 Task: Add an event with the title Third Training Session: Effective Conflict Resolution and Mediation Skills, date '2023/12/11', time 9:40 AM to 11:40 AMand add a description: The Marketing Campaign Launch is an exciting and highly anticipated event that marks the official introduction of a new marketing campaign to the target audience. It is a carefully planned and executed event designed to create buzz, generate interest, and maximize the impact of the campaign's messaging and objectives._x000D_
_x000D_
, put the event into Yellow category, logged in from the account softage.7@softage.netand send the event invitation to softage.6@softage.net and softage.8@softage.net. Set a reminder for the event 1 hour before
Action: Mouse moved to (87, 109)
Screenshot: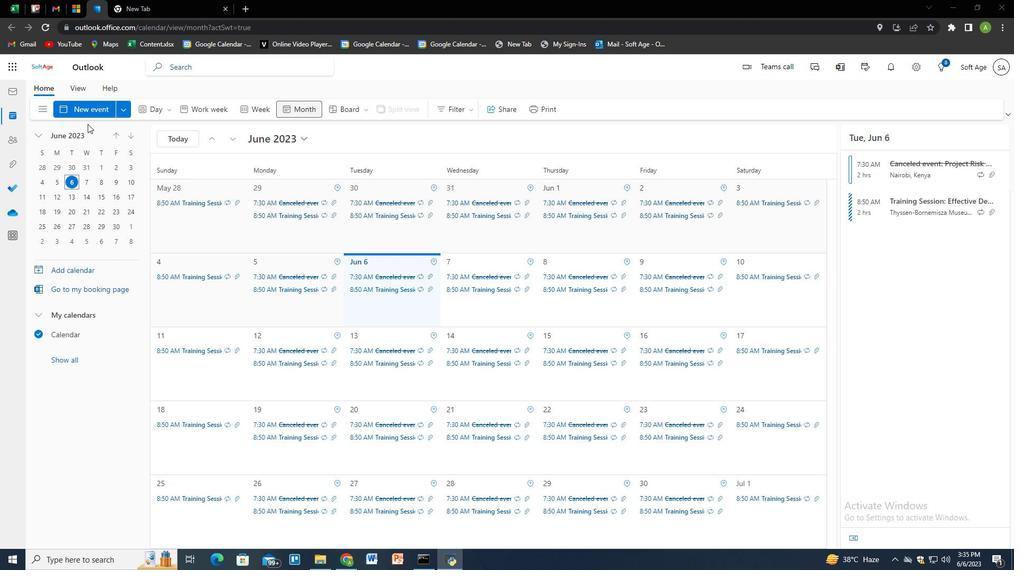 
Action: Mouse pressed left at (87, 109)
Screenshot: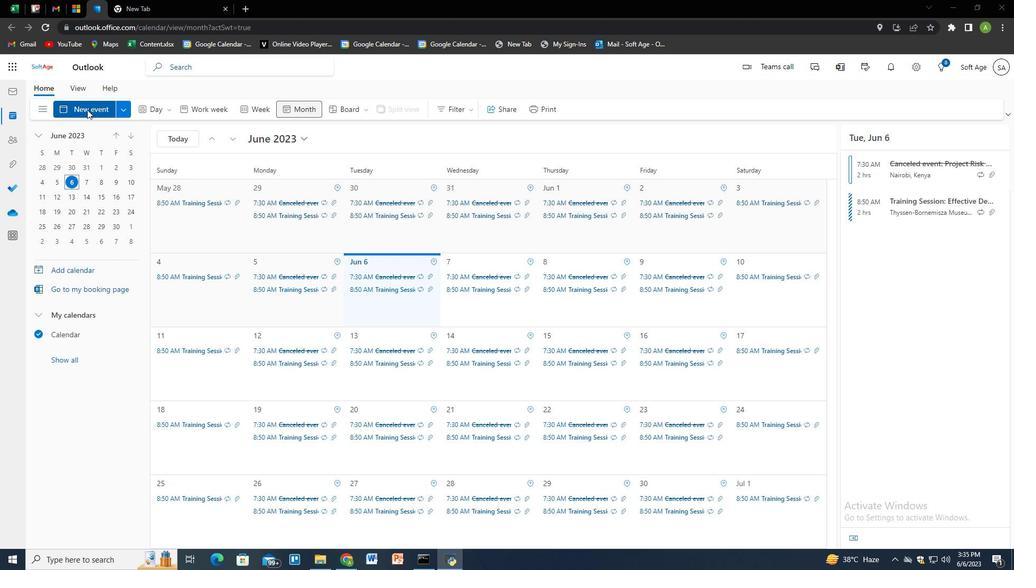 
Action: Mouse moved to (342, 177)
Screenshot: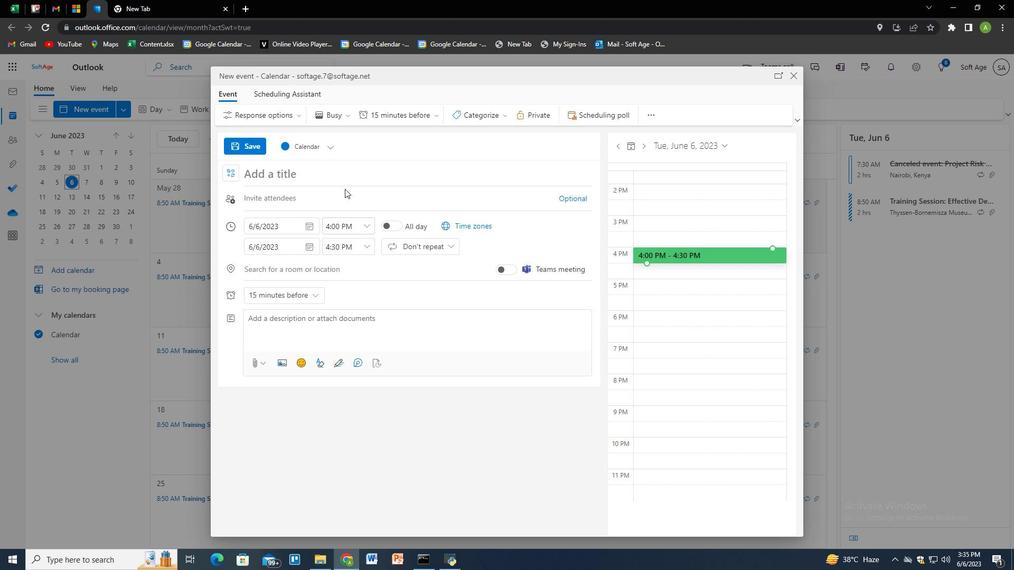 
Action: Mouse pressed left at (342, 177)
Screenshot: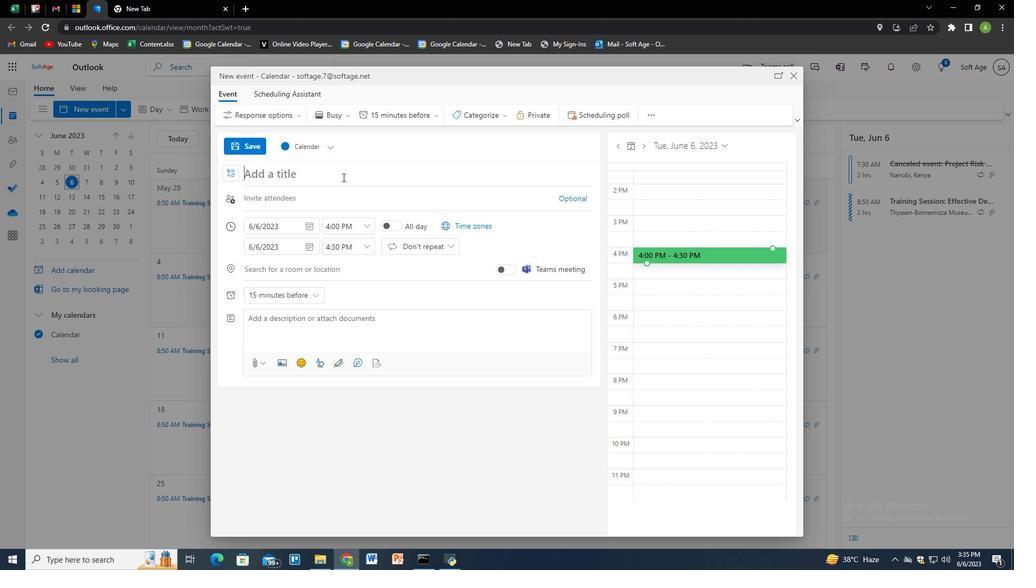 
Action: Key pressed <Key.shift>Third<Key.space><Key.shift>Traininf<Key.backspace>g<Key.space><Key.shift>Session<Key.shift>:<Key.space><Key.shift>Effective<Key.space><Key.shift>Conflict<Key.space><Key.shift>Resolution<Key.space>and<Key.space><Key.shift>Mediation<Key.space><Key.shift>Skills
Screenshot: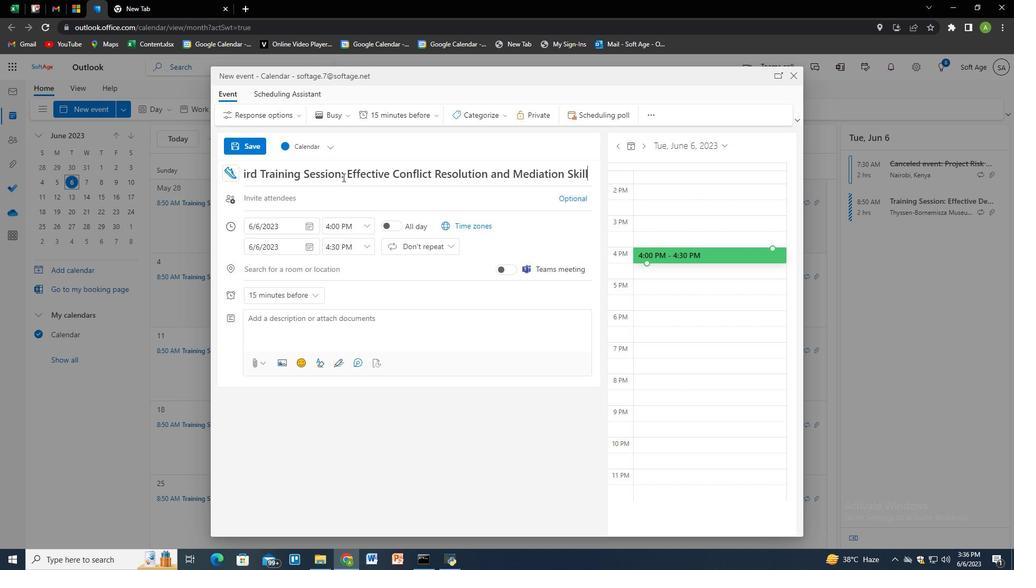 
Action: Mouse moved to (309, 229)
Screenshot: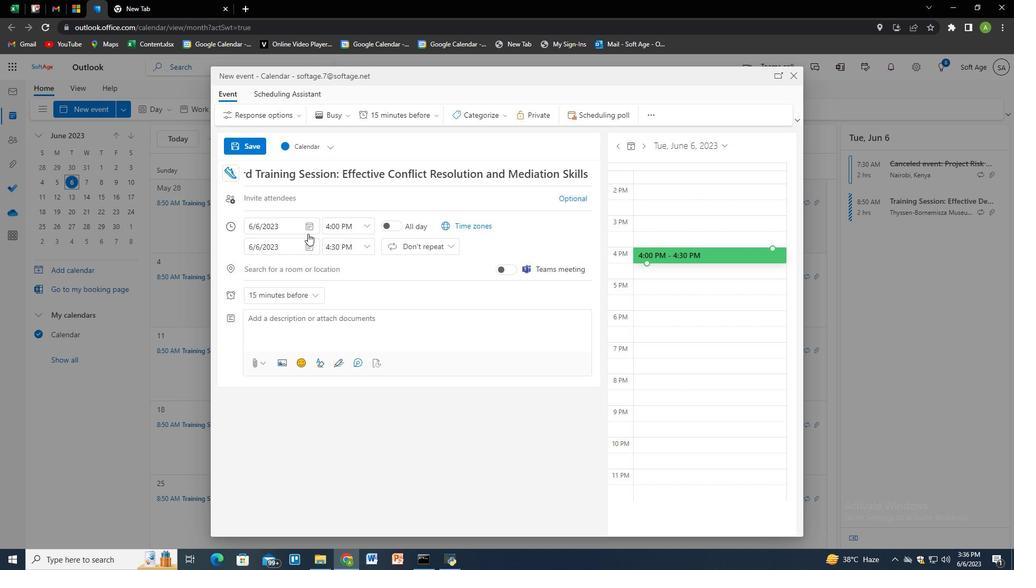 
Action: Mouse pressed left at (309, 229)
Screenshot: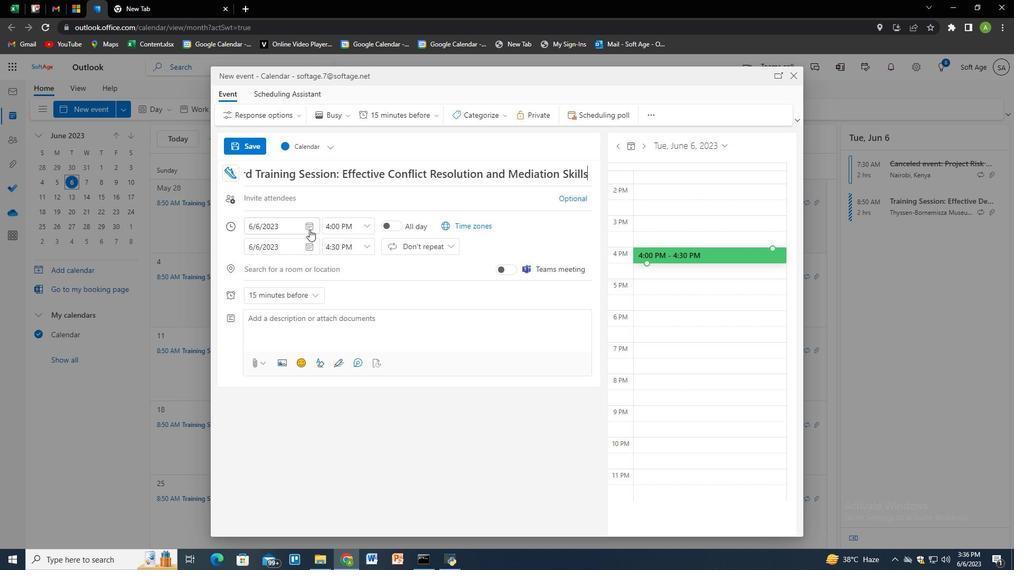 
Action: Mouse moved to (298, 244)
Screenshot: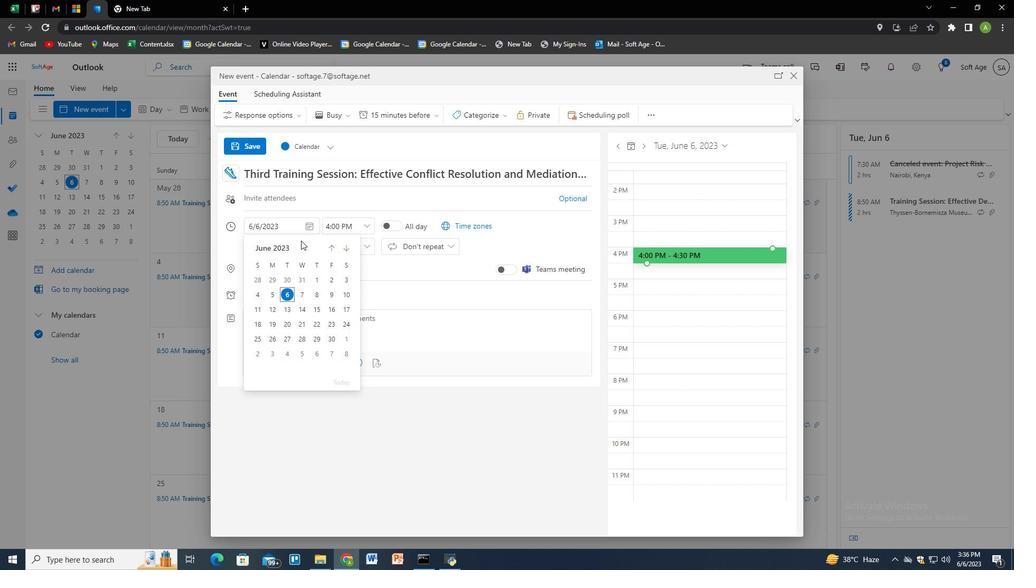 
Action: Mouse pressed left at (298, 244)
Screenshot: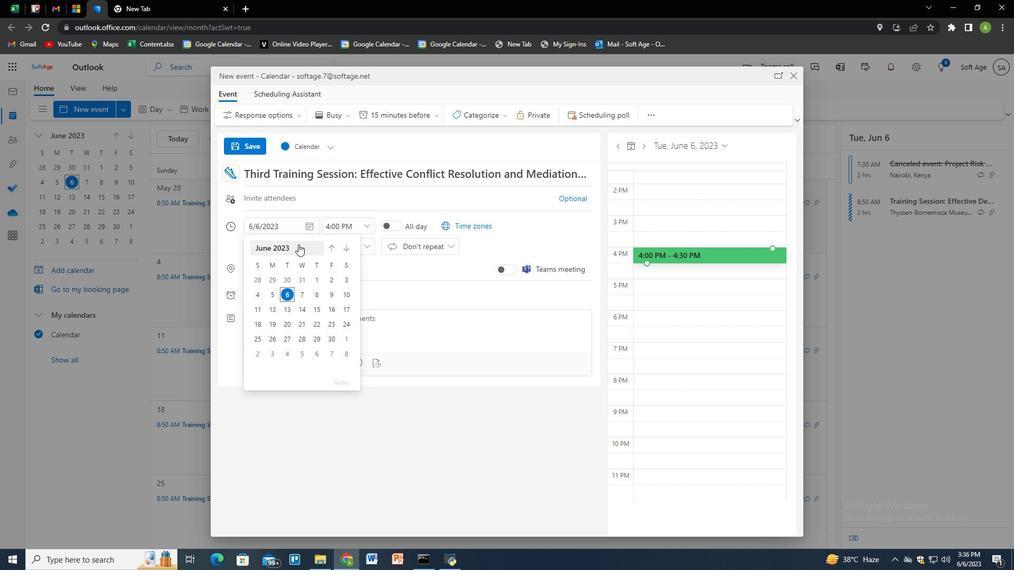 
Action: Mouse pressed left at (298, 244)
Screenshot: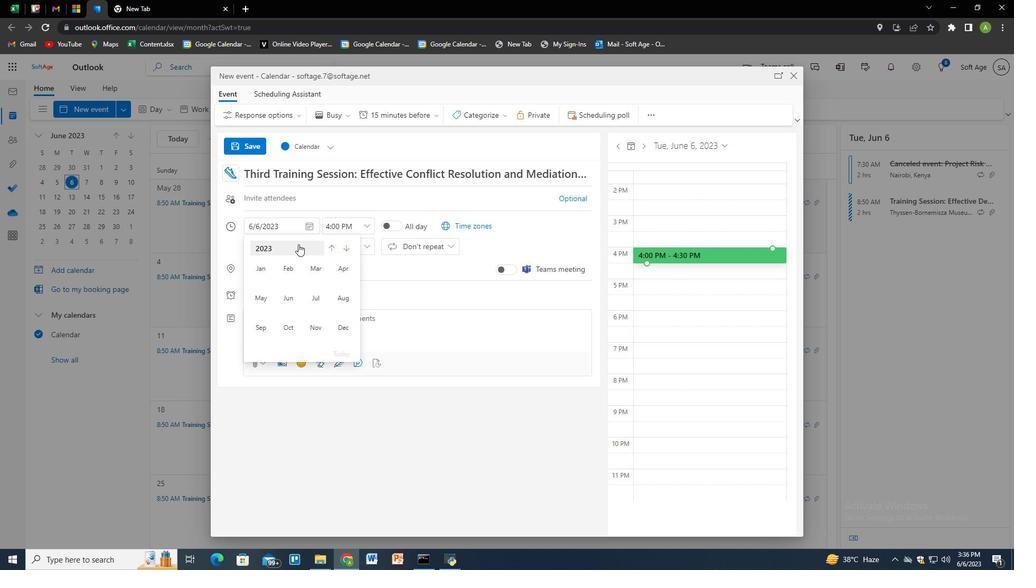 
Action: Mouse moved to (337, 267)
Screenshot: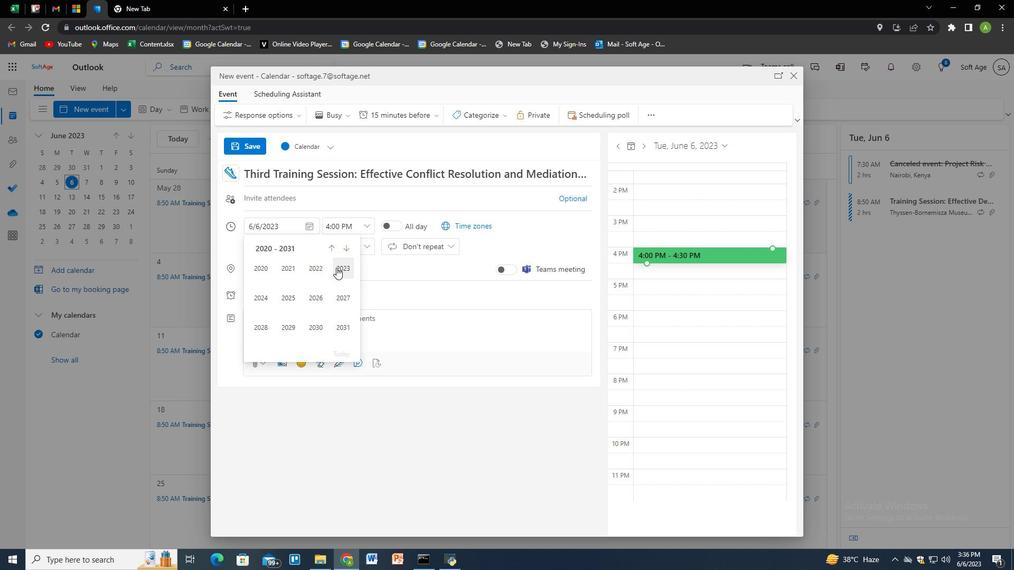 
Action: Mouse pressed left at (337, 267)
Screenshot: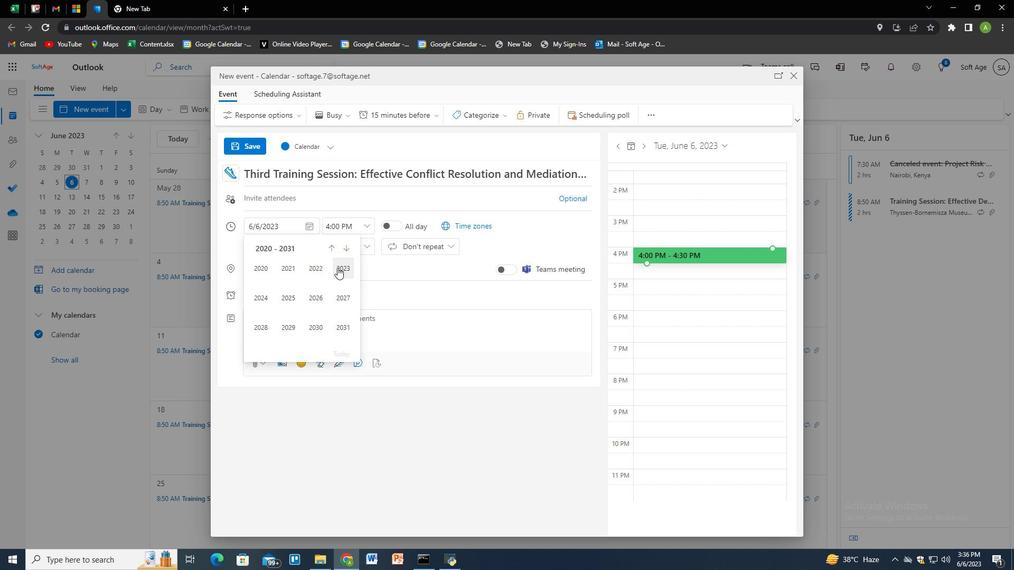 
Action: Mouse moved to (334, 327)
Screenshot: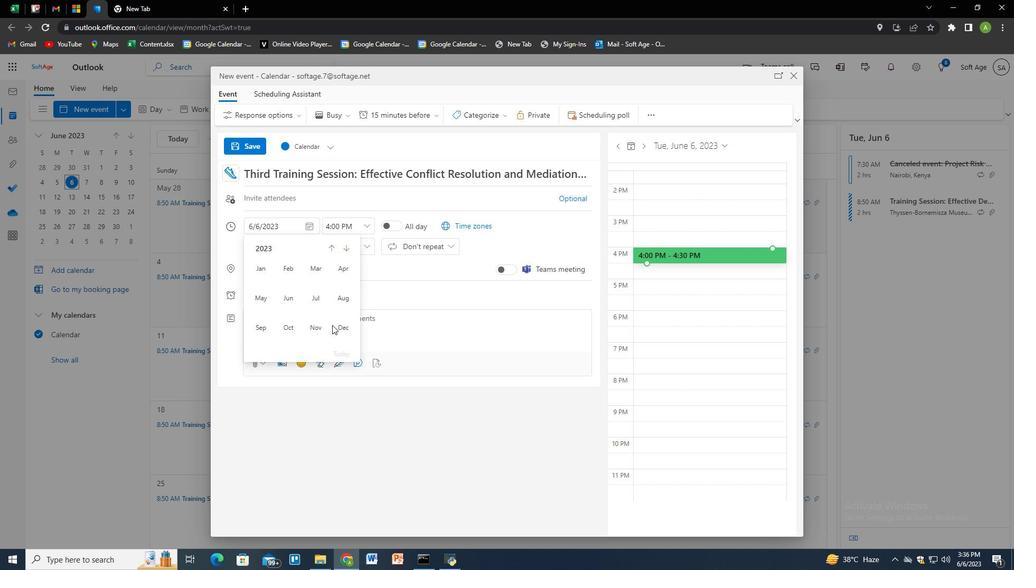 
Action: Mouse pressed left at (334, 327)
Screenshot: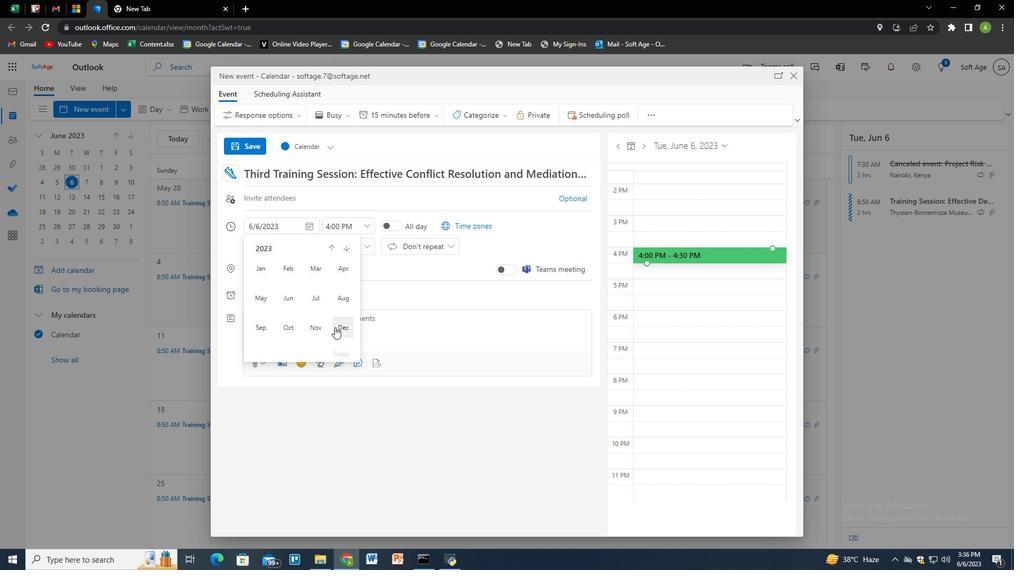 
Action: Mouse moved to (275, 308)
Screenshot: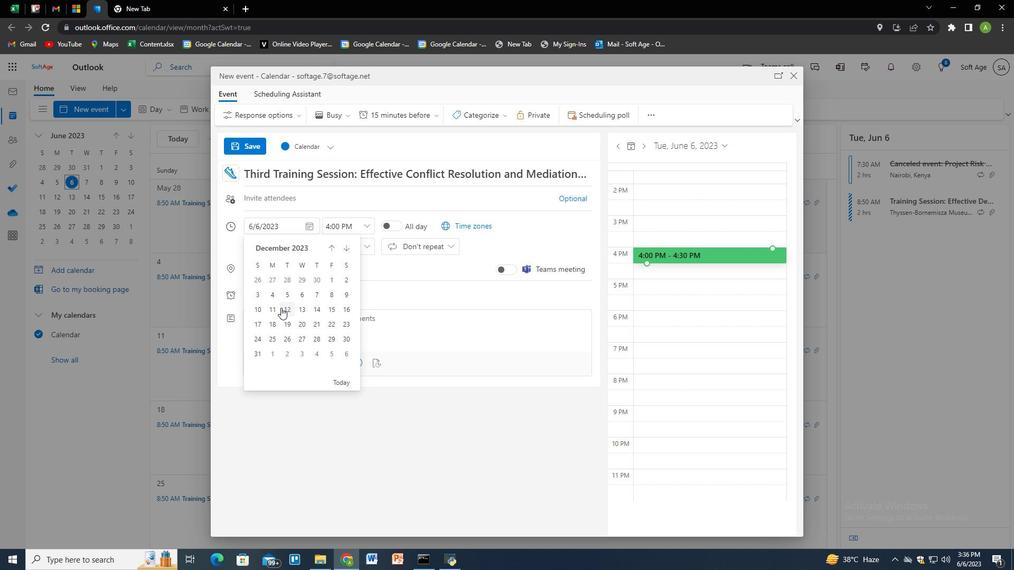 
Action: Mouse pressed left at (275, 308)
Screenshot: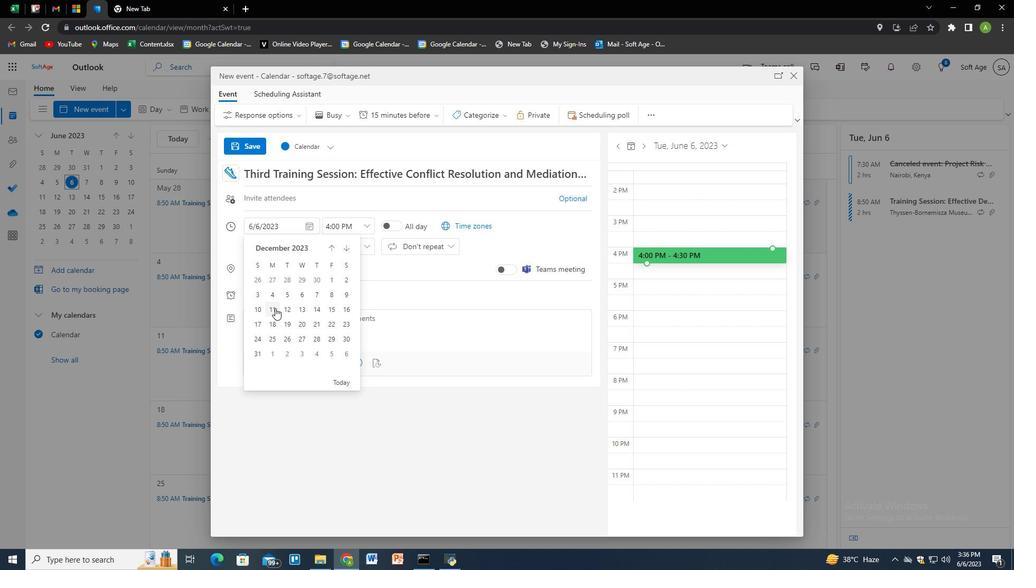 
Action: Mouse moved to (342, 226)
Screenshot: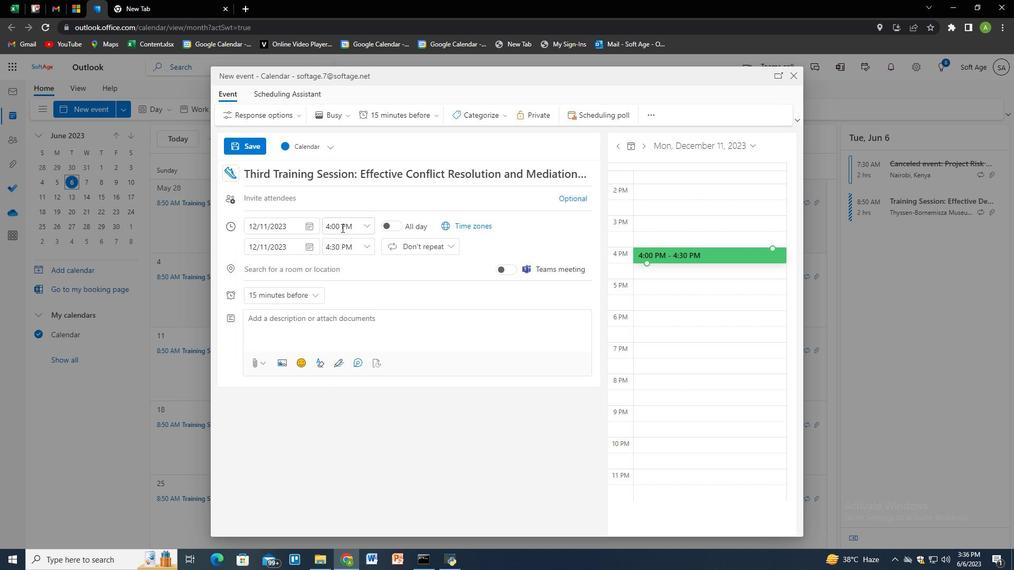 
Action: Mouse pressed left at (342, 226)
Screenshot: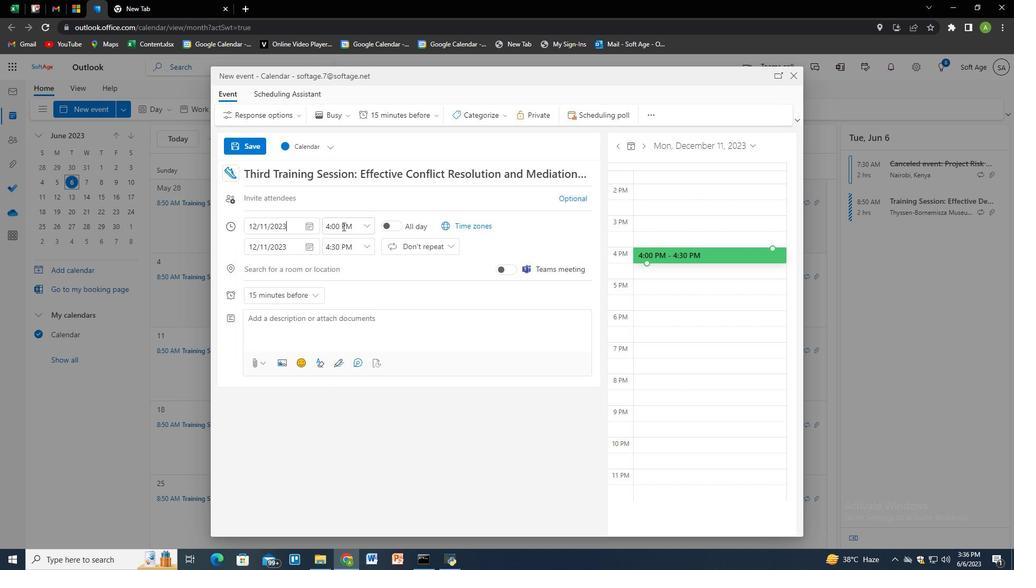 
Action: Key pressed 9<Key.shift_r>:
Screenshot: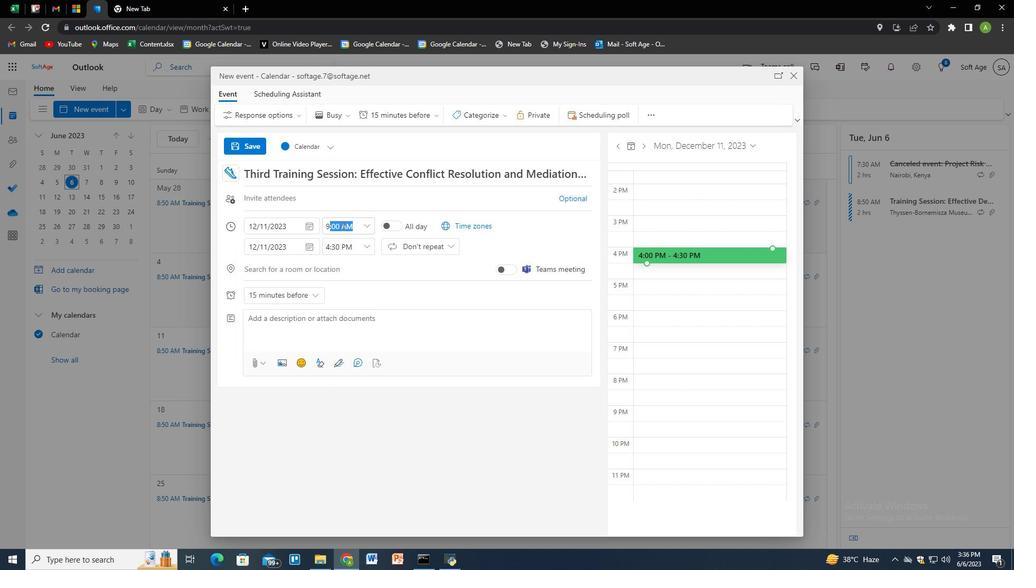 
Action: Mouse moved to (348, 227)
Screenshot: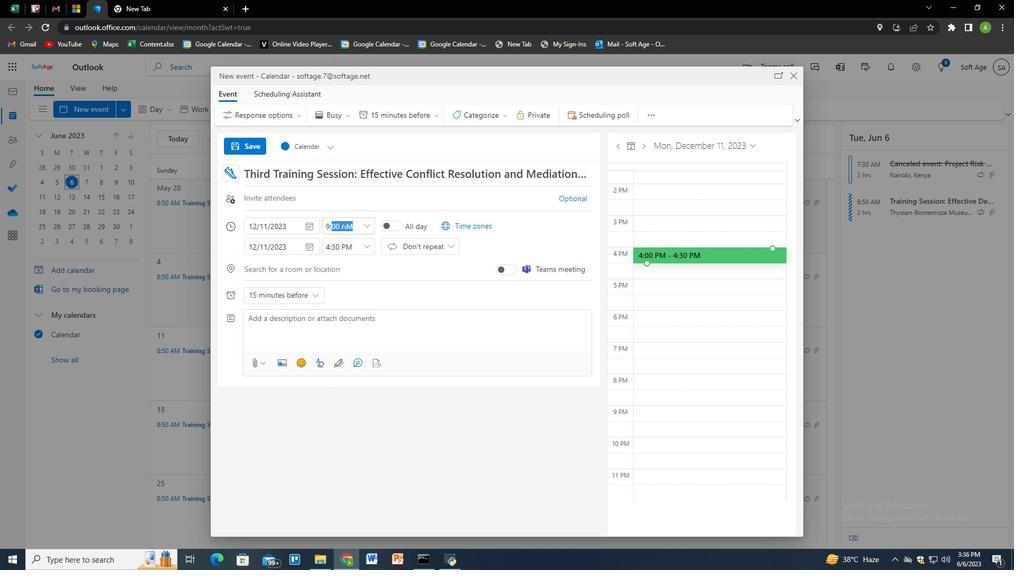 
Action: Key pressed 40<Key.space><Key.shift>AM<Key.tab><Key.tab>11<Key.shift_r>:
Screenshot: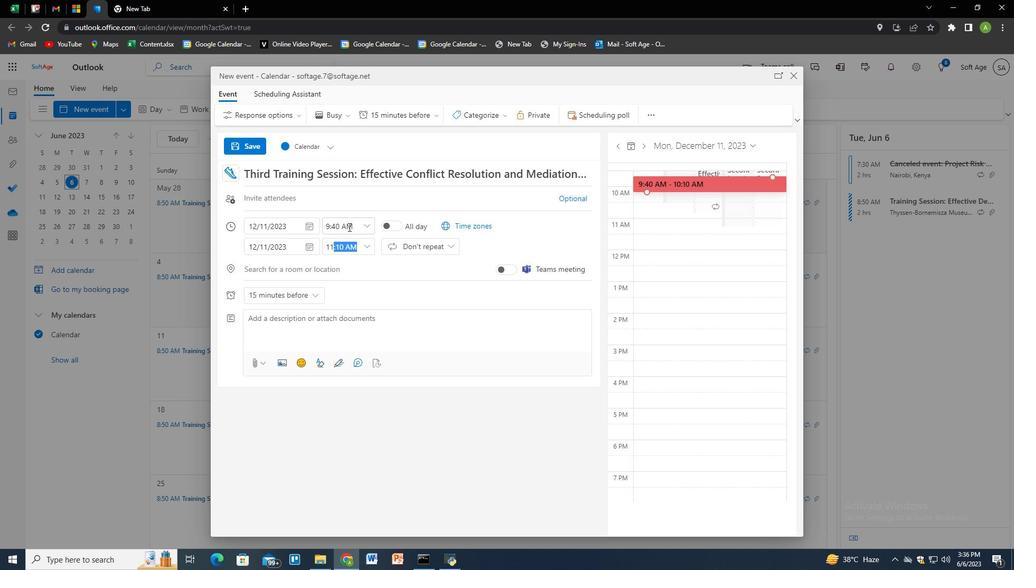 
Action: Mouse moved to (349, 227)
Screenshot: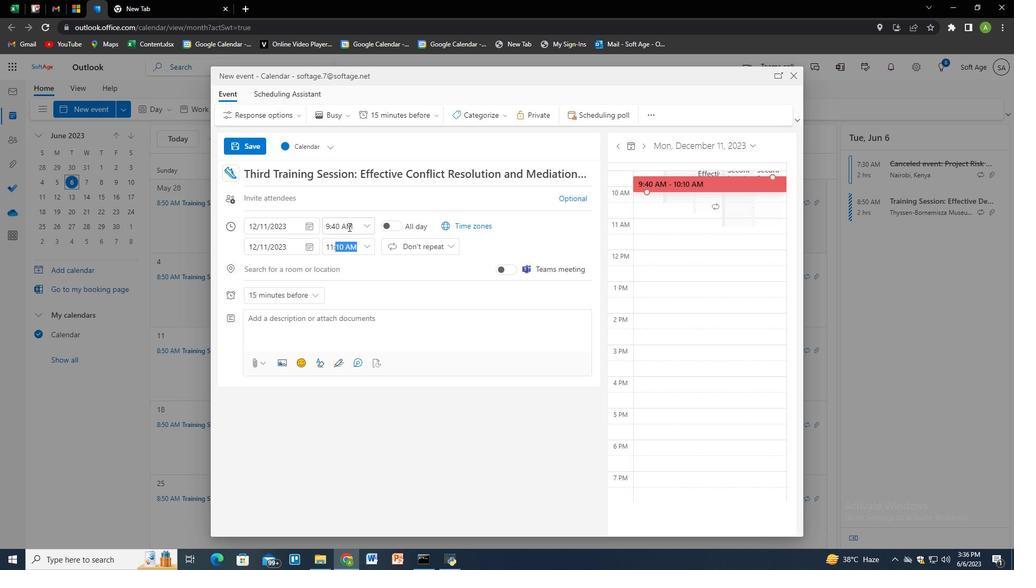 
Action: Key pressed 40<Key.space><Key.shift>AMM
Screenshot: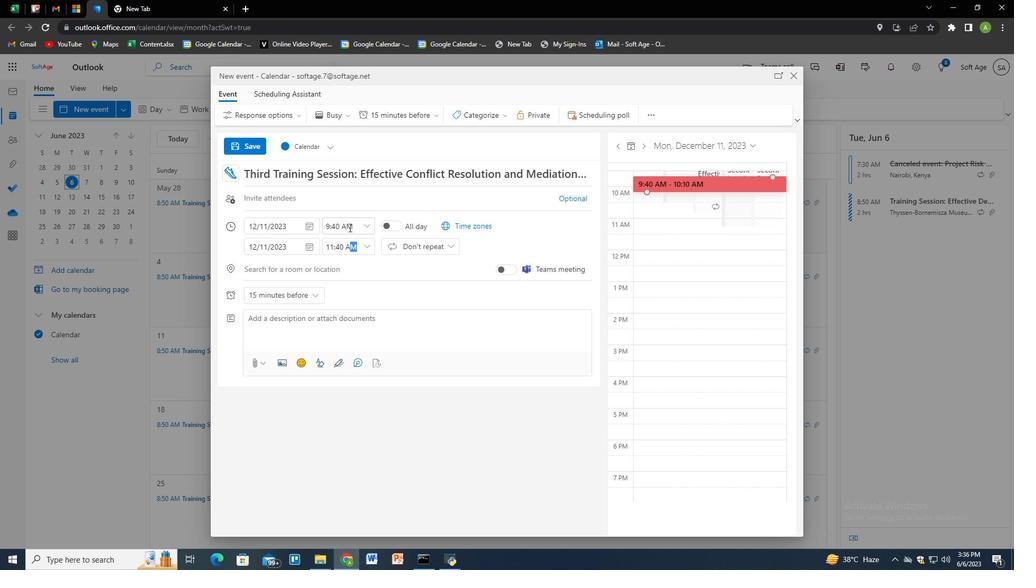 
Action: Mouse moved to (346, 277)
Screenshot: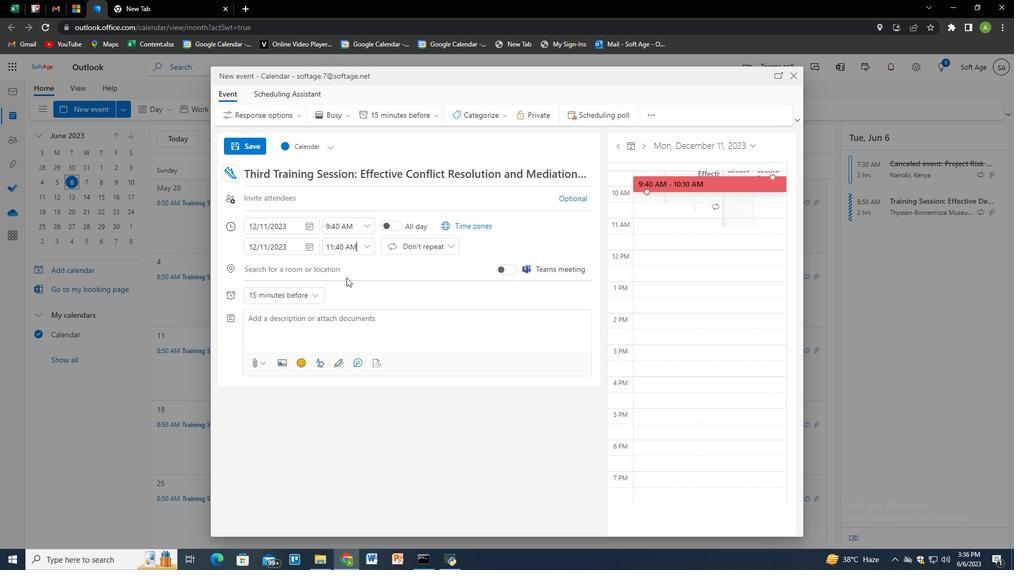 
Action: Key pressed <Key.tab><Key.tab><Key.tab><Key.tab><Key.tab><Key.tab><Key.tab><Key.tab><Key.backspace><Key.backspace><Key.backspace><Key.backspace><Key.backspace><Key.backspace><Key.shift>The<Key.space><Key.shift>Marketing<Key.space>c<Key.backspace><Key.shift>Campaign<Key.space><Key.shift>Launch<Key.space>is<Key.space>an<Key.space><Key.shift>E<Key.backspace>exciting<Key.space>and<Key.space>highly<Key.space>anticipated<Key.space>event<Key.space>that<Key.space>marks
Screenshot: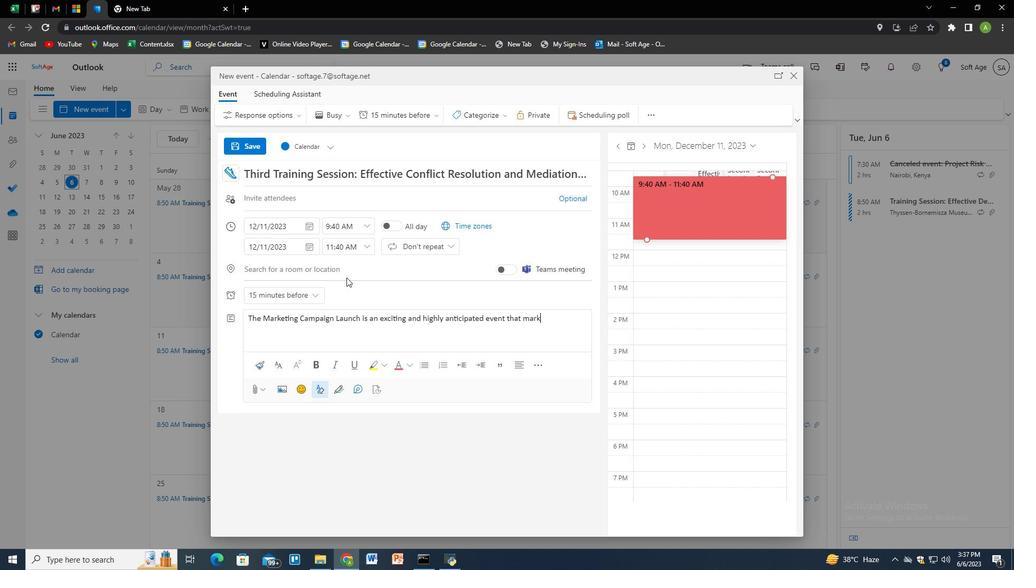 
Action: Mouse moved to (338, 274)
Screenshot: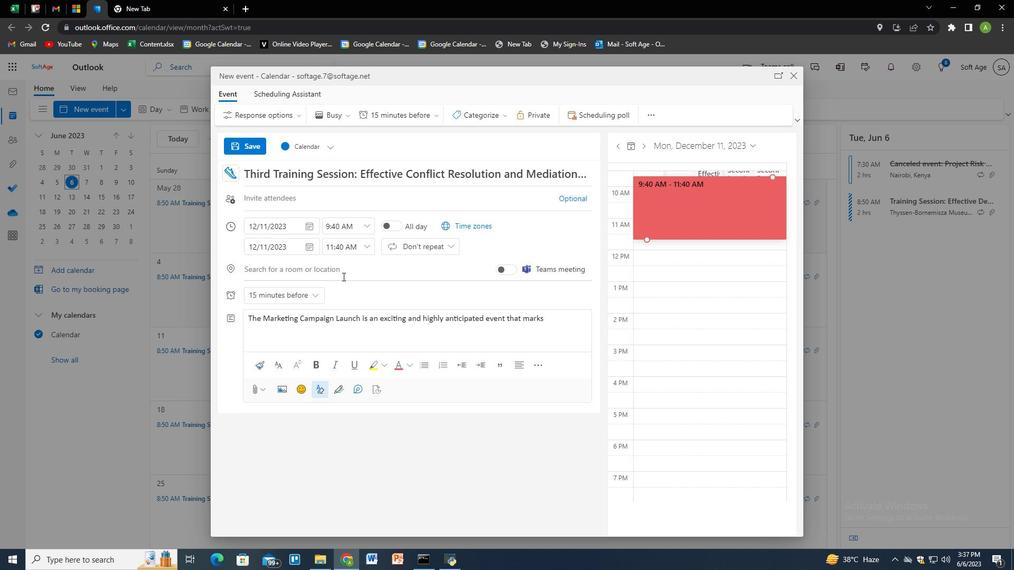 
Action: Key pressed <Key.space>the
Screenshot: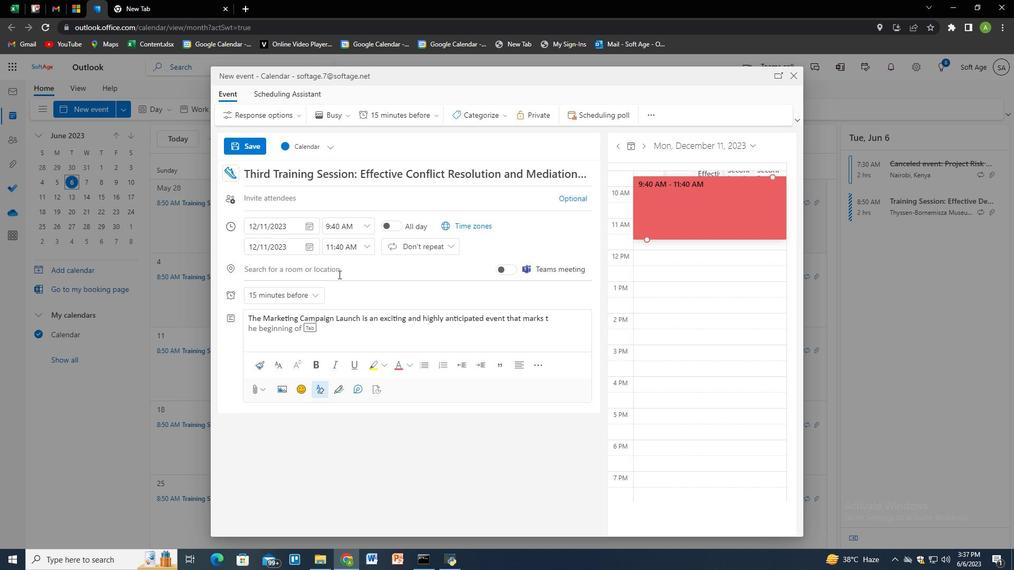 
Action: Mouse moved to (317, 271)
Screenshot: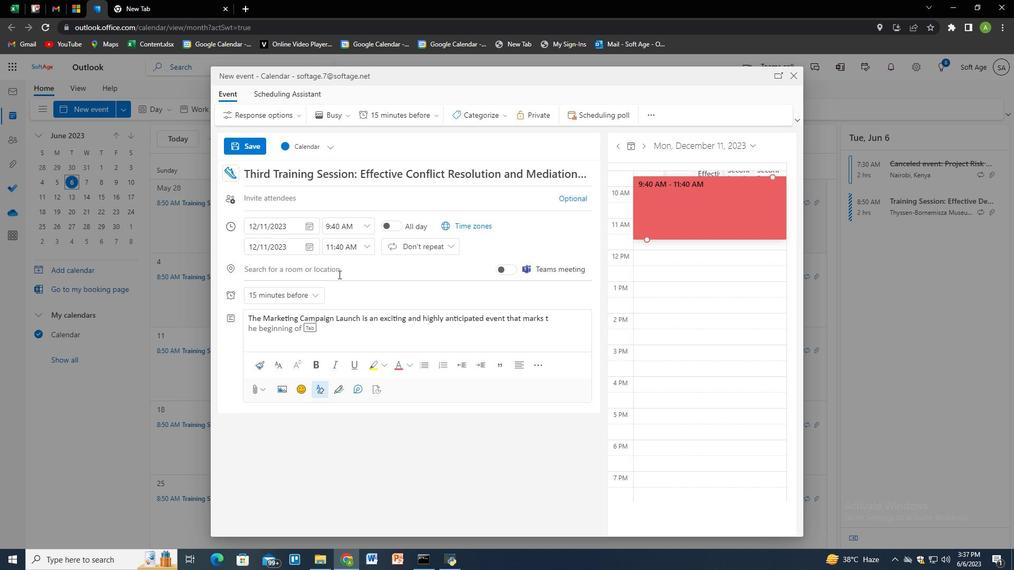 
Action: Key pressed <Key.space>official<Key.space>introduction<Key.space>of<Key.space>a<Key.space>new<Key.space>marketing<Key.space>campaign<Key.space>to<Key.space>the<Key.space>target<Key.space>audience.
Screenshot: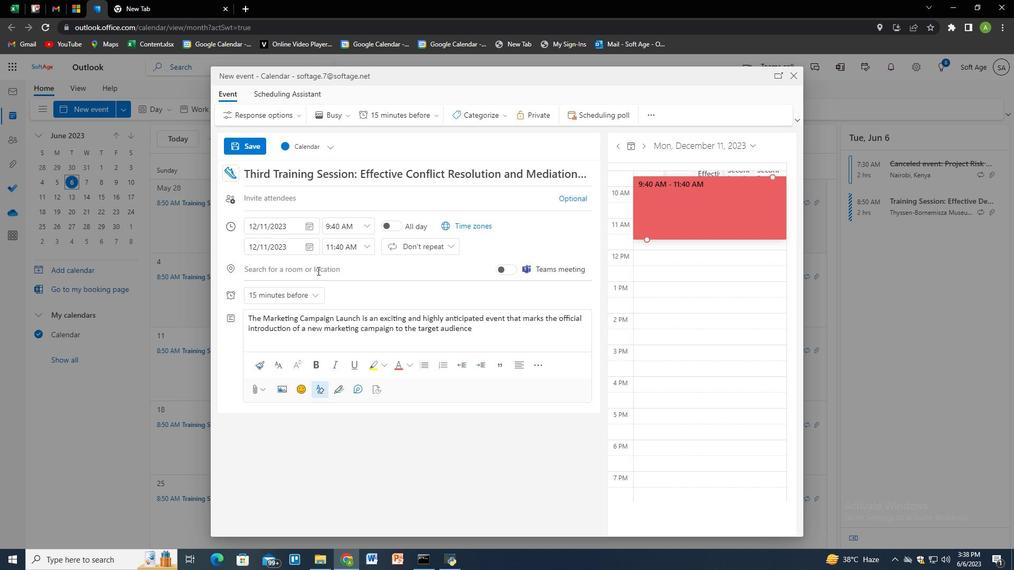 
Action: Mouse moved to (317, 271)
Screenshot: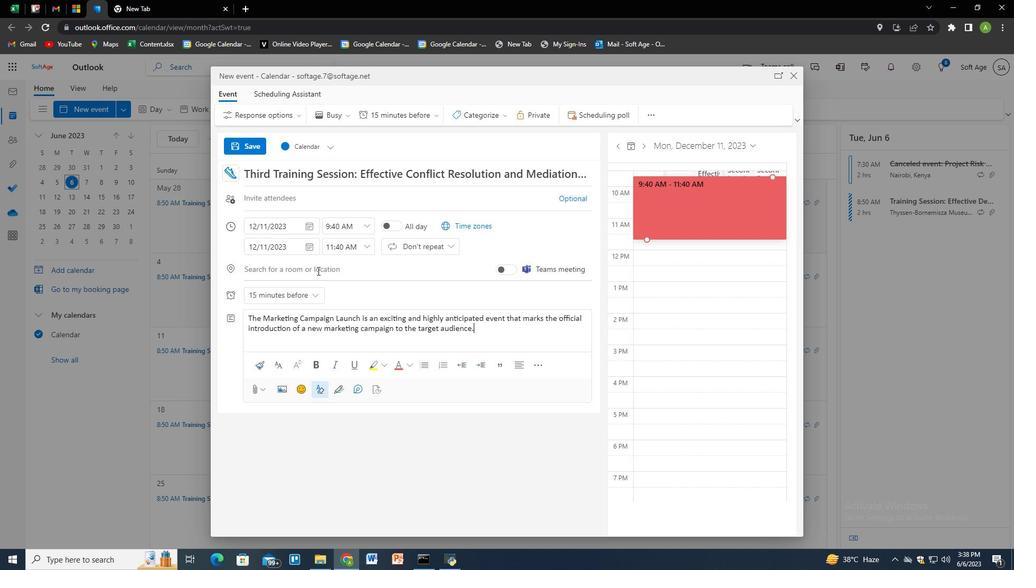 
Action: Key pressed <Key.space><Key.shift>IT<Key.backspace>t<Key.space>is<Key.space>a<Key.space>carefully<Key.space>planned<Key.space>and<Key.space>executed<Key.space>event<Key.space>designed<Key.space>to<Key.space>cr
Screenshot: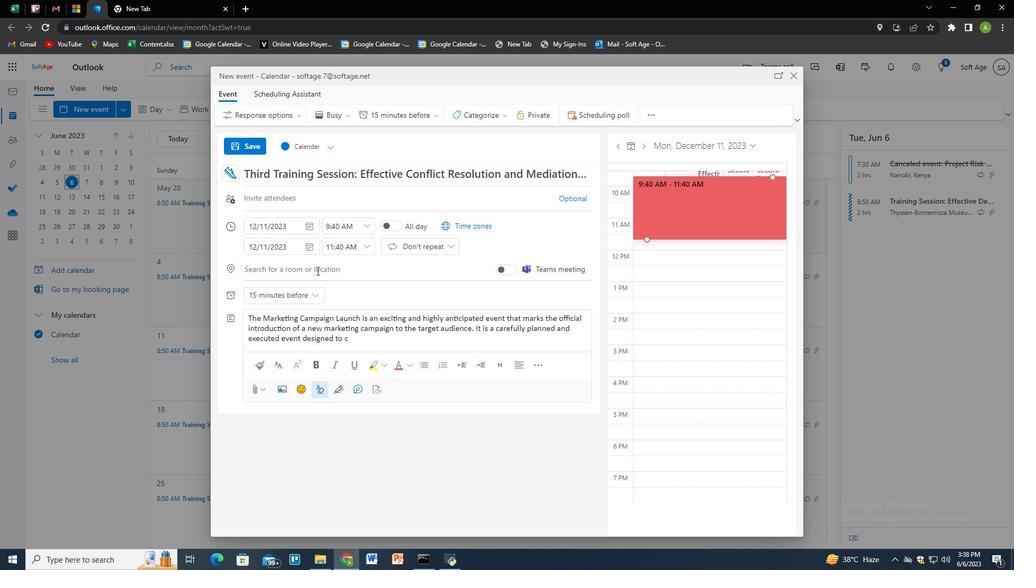 
Action: Mouse moved to (322, 282)
Screenshot: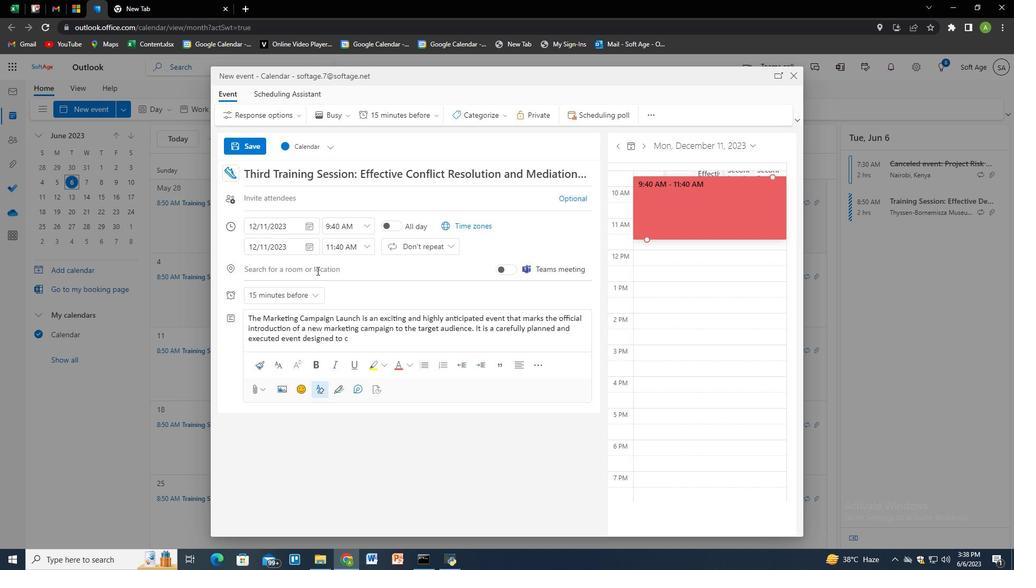 
Action: Key pressed e
Screenshot: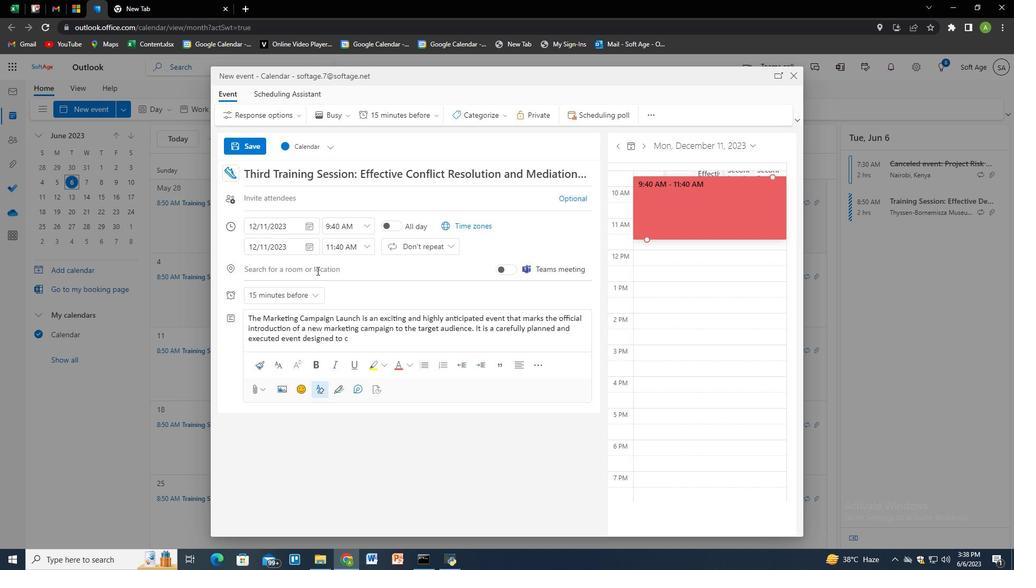 
Action: Mouse moved to (332, 300)
Screenshot: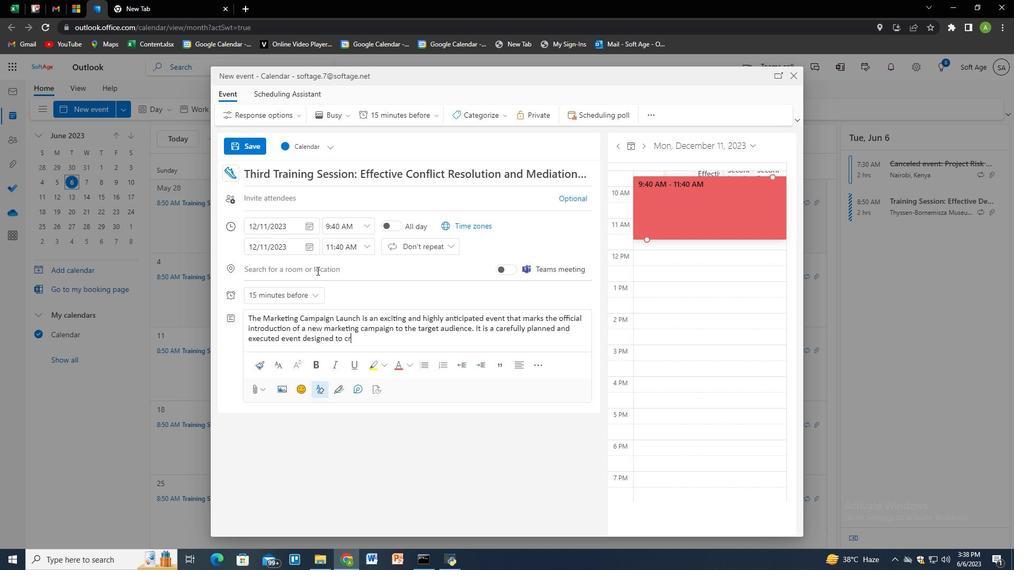 
Action: Key pressed ate<Key.space>bua<Key.backspace>zz
Screenshot: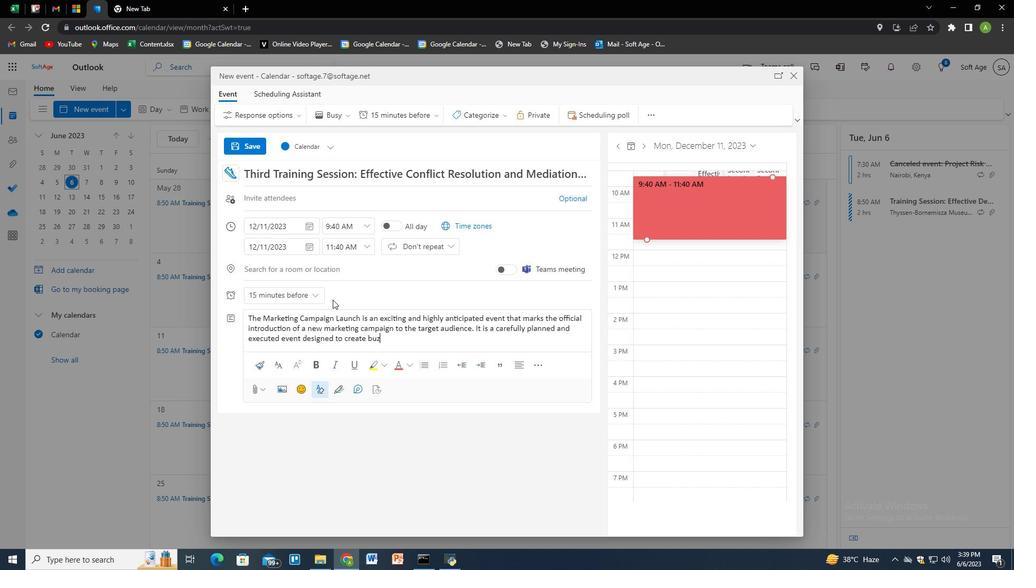 
Action: Mouse moved to (333, 300)
Screenshot: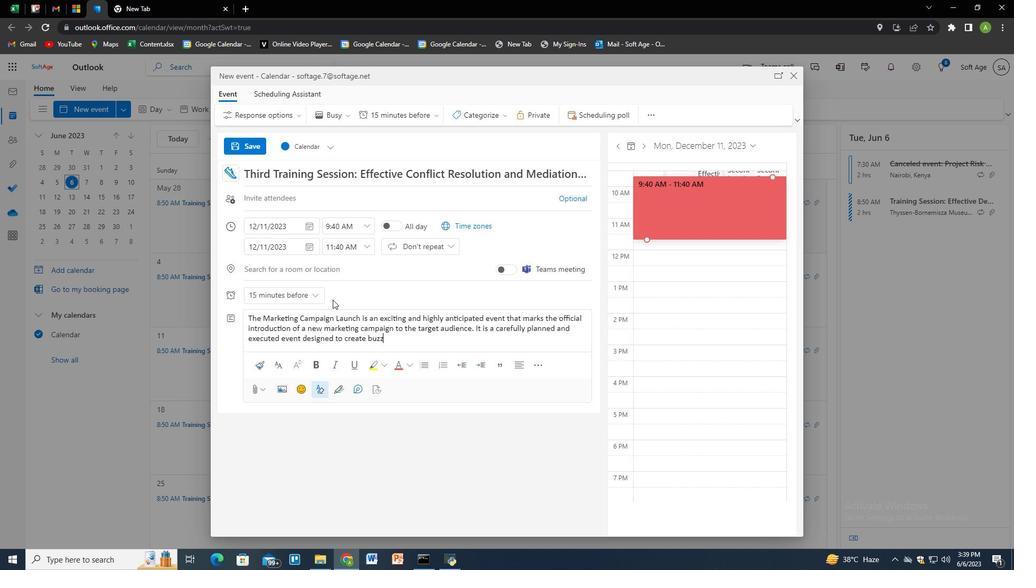 
Action: Key pressed ,<Key.space>generate<Key.space>interest,<Key.space>and<Key.space>maximize<Key.space>the<Key.space>impact<Key.space>of<Key.space>the<Key.space>campaign;s
Screenshot: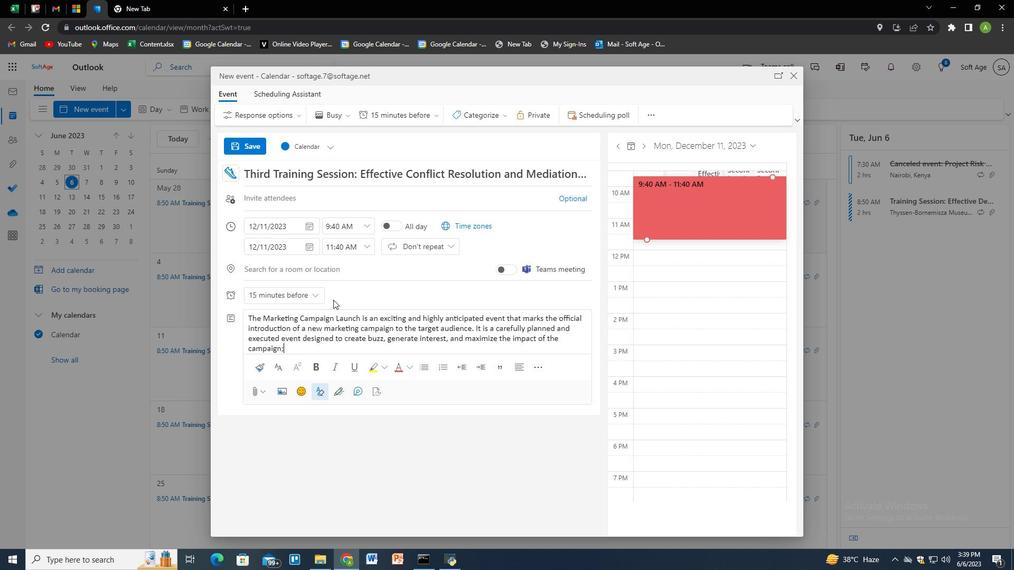 
Action: Mouse moved to (336, 301)
Screenshot: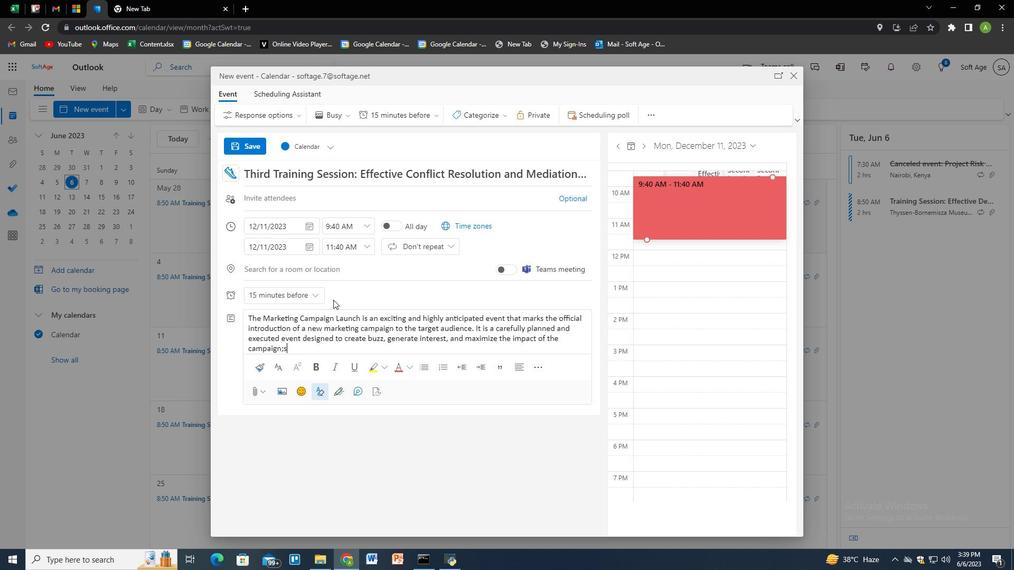 
Action: Key pressed <Key.backspace><Key.backspace><Key.backspace>n's<Key.space>medd<Key.backspace><Key.backspace><Key.backspace>essagein<Key.backspace><Key.backspace><Key.backspace>ing<Key.space>and<Key.space>o<Key.backspace><Key.shift>O<Key.backspace>objec
Screenshot: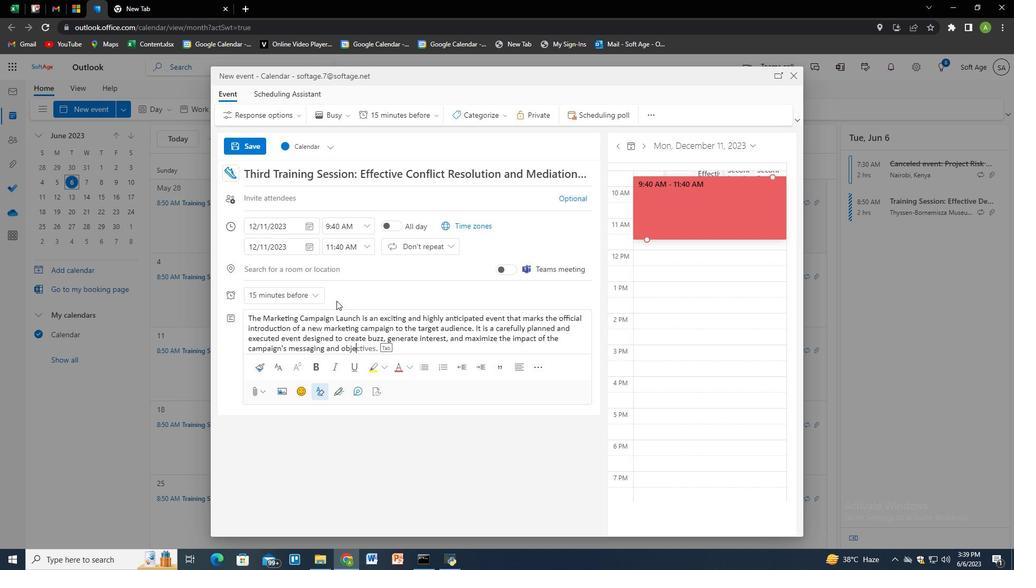 
Action: Mouse moved to (335, 303)
Screenshot: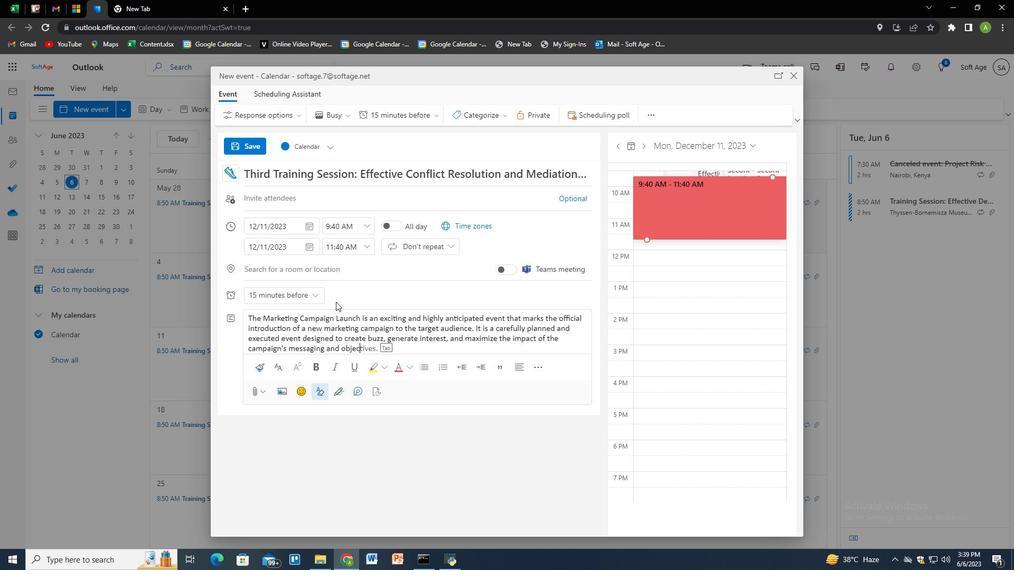 
Action: Key pressed tives.
Screenshot: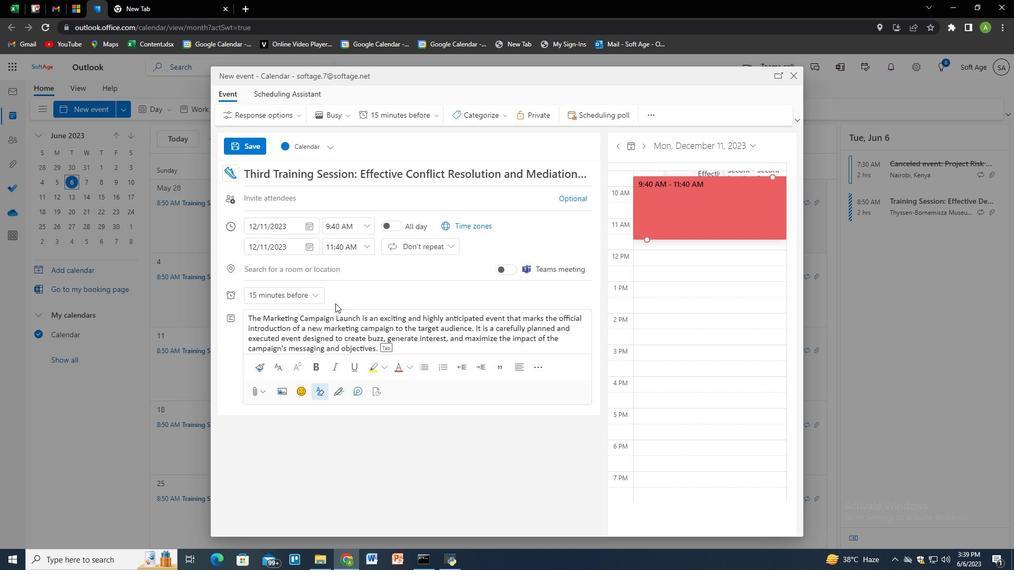 
Action: Mouse moved to (493, 115)
Screenshot: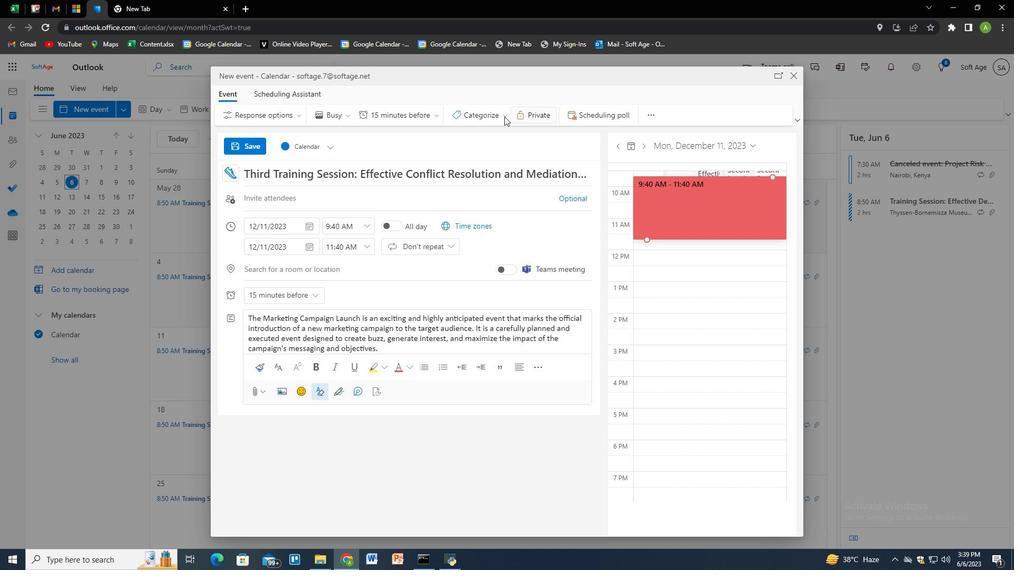 
Action: Mouse pressed left at (493, 115)
Screenshot: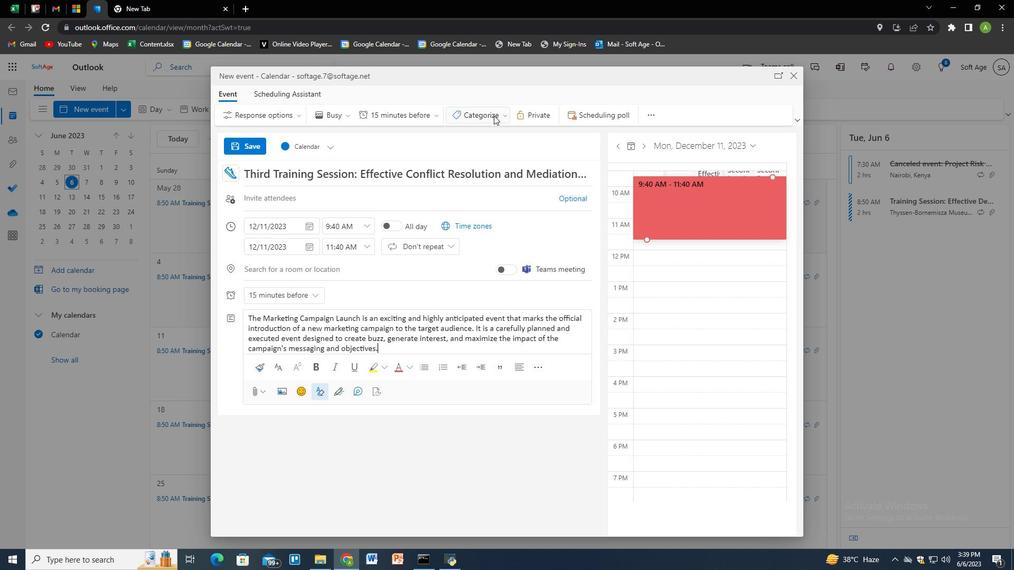 
Action: Mouse moved to (499, 219)
Screenshot: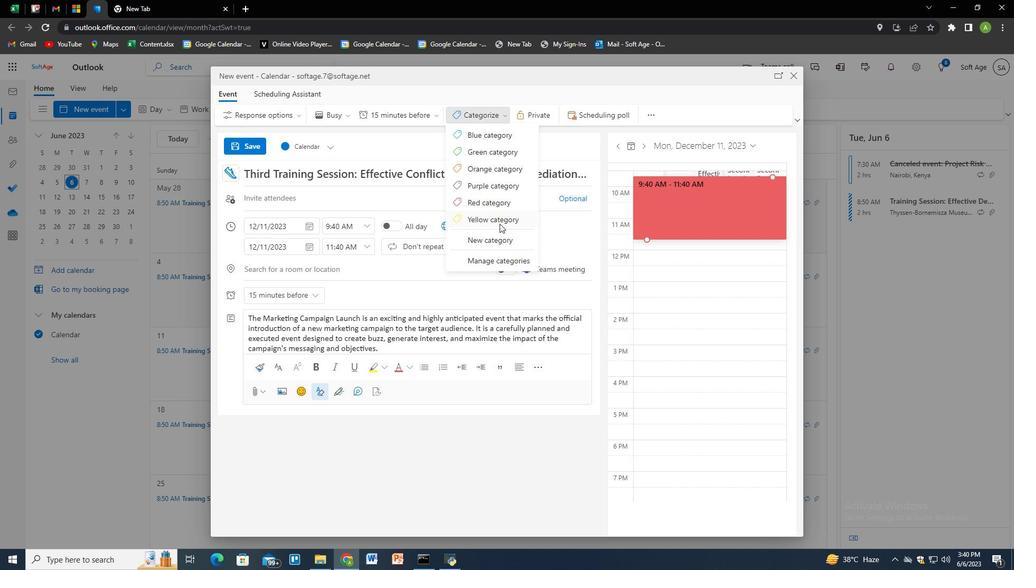 
Action: Mouse pressed left at (499, 219)
Screenshot: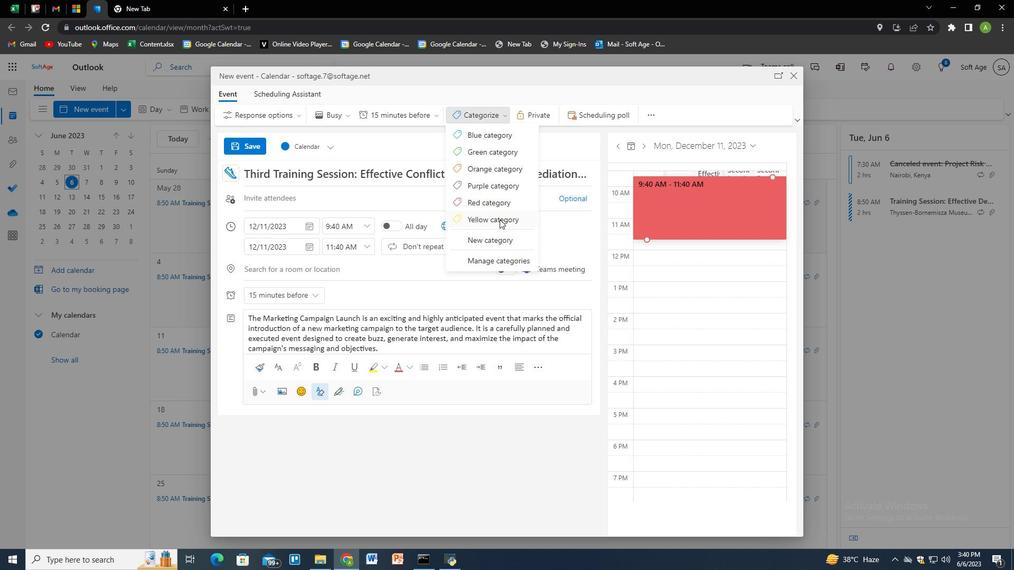 
Action: Mouse moved to (445, 202)
Screenshot: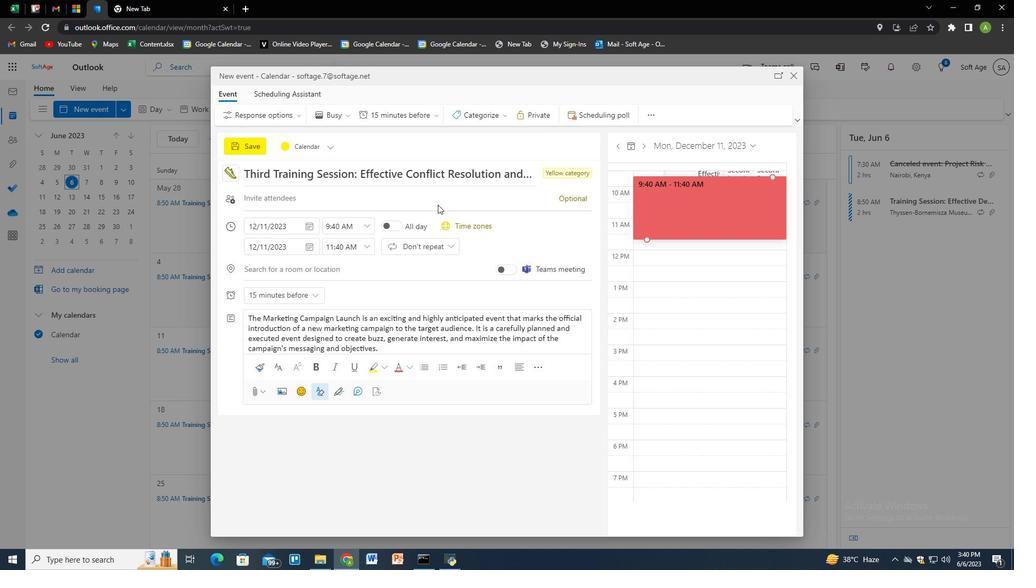 
Action: Mouse pressed left at (445, 202)
Screenshot: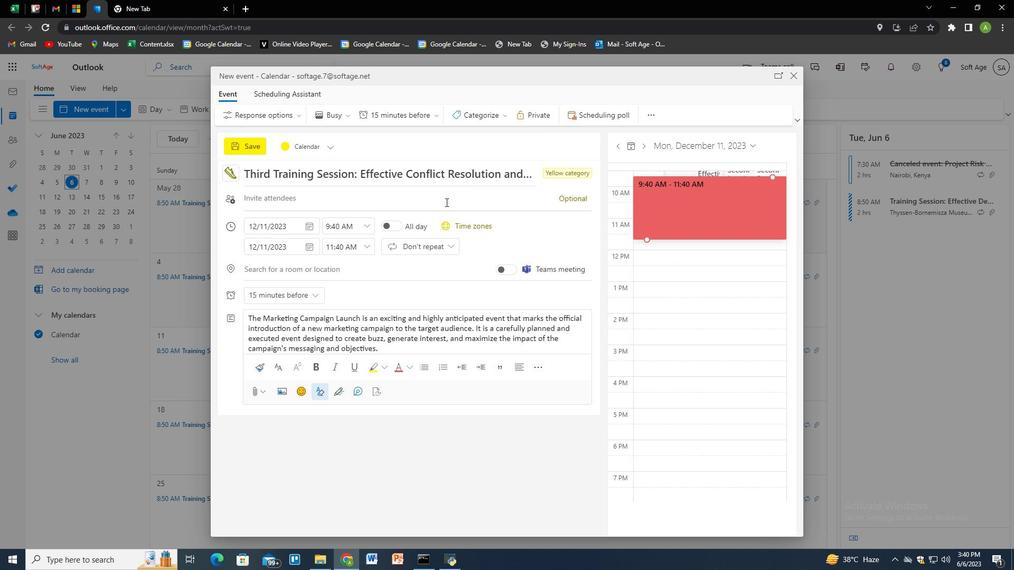 
Action: Key pressed softage.6<Key.shift>@softage.net<Key.enter>softage.8<Key.shift>@softage.net<Key.enter>
Screenshot: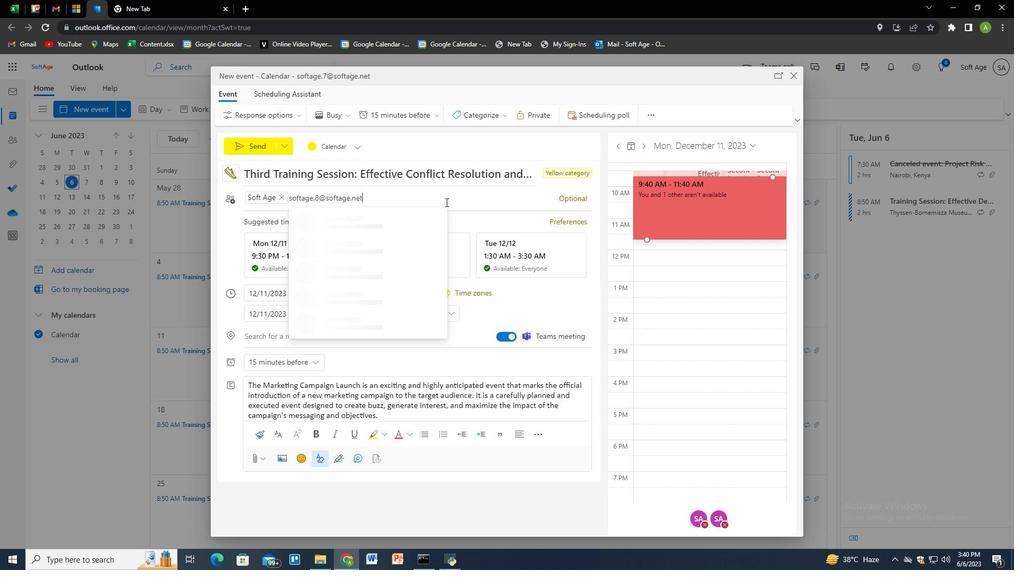
Action: Mouse moved to (409, 112)
Screenshot: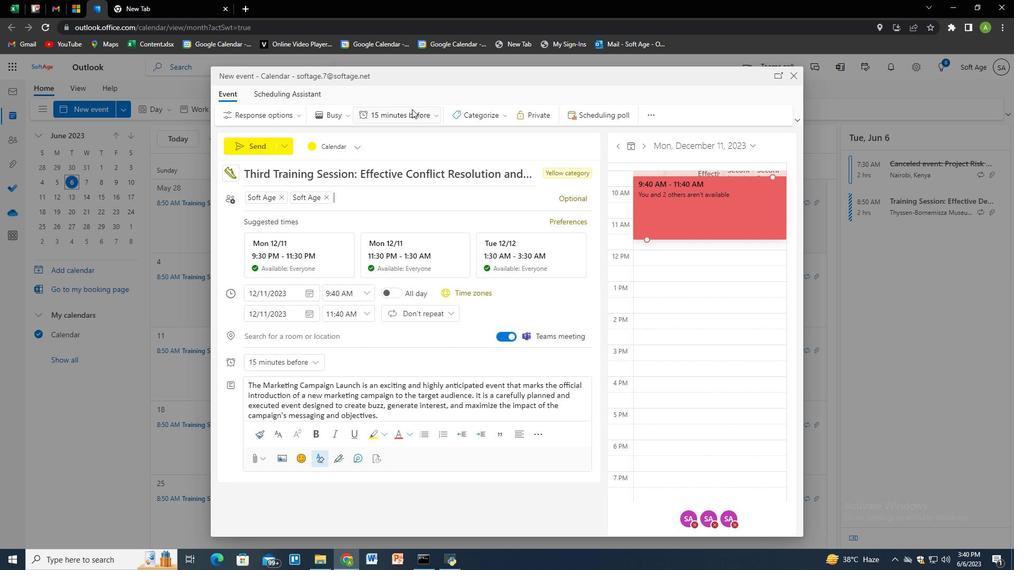 
Action: Mouse pressed left at (409, 112)
Screenshot: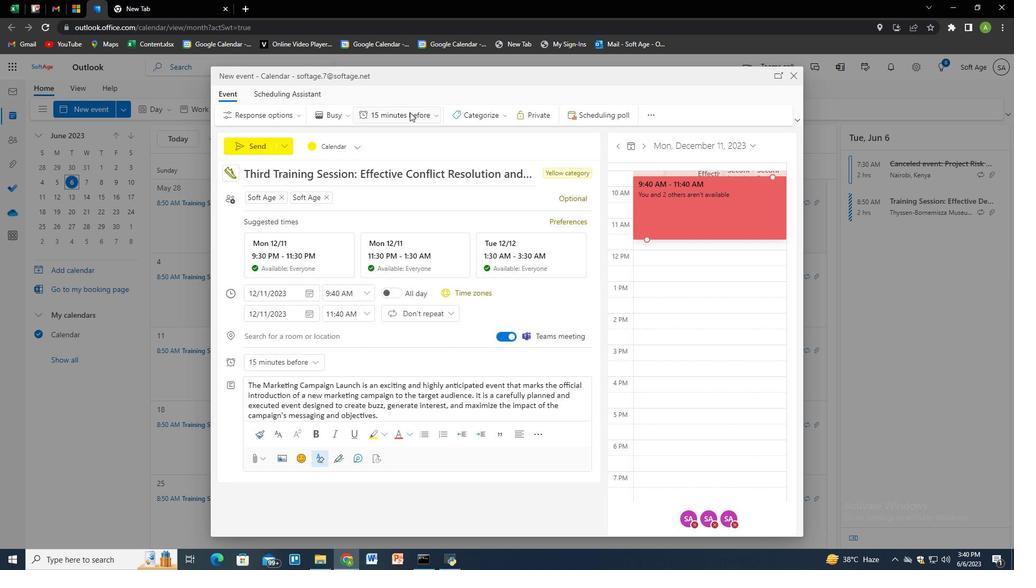 
Action: Mouse moved to (399, 232)
Screenshot: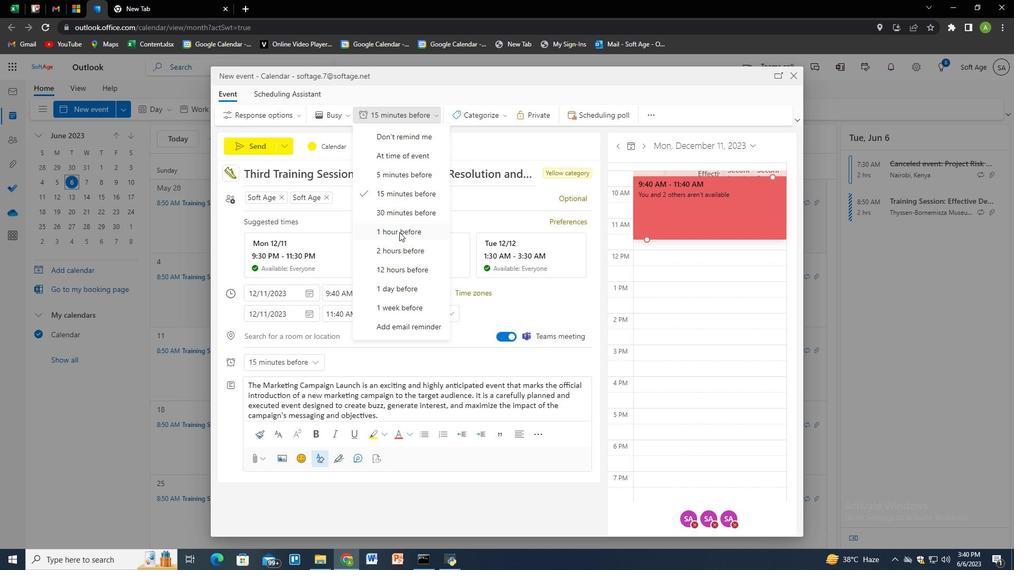 
Action: Mouse pressed left at (399, 232)
Screenshot: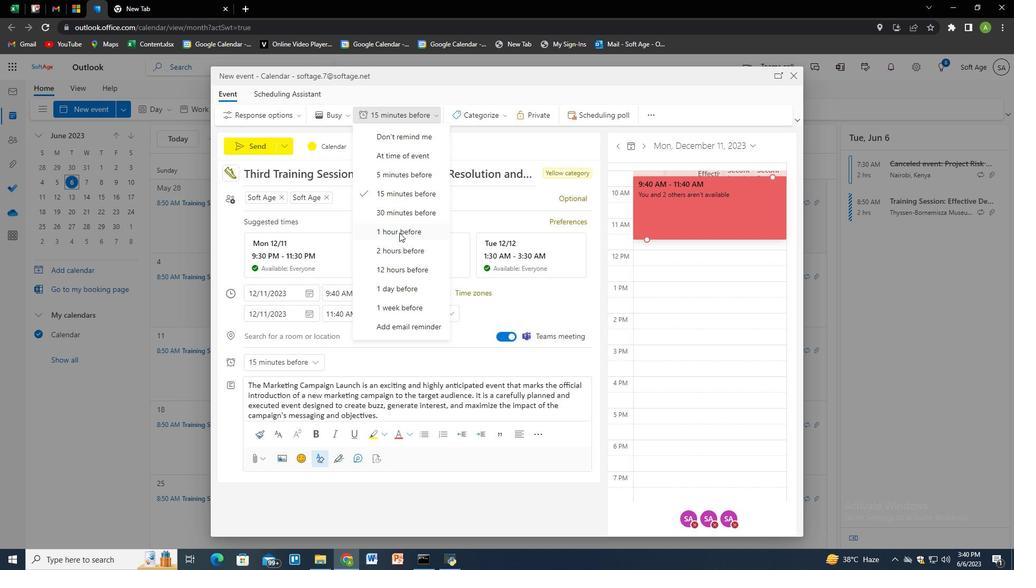 
Action: Mouse moved to (248, 148)
Screenshot: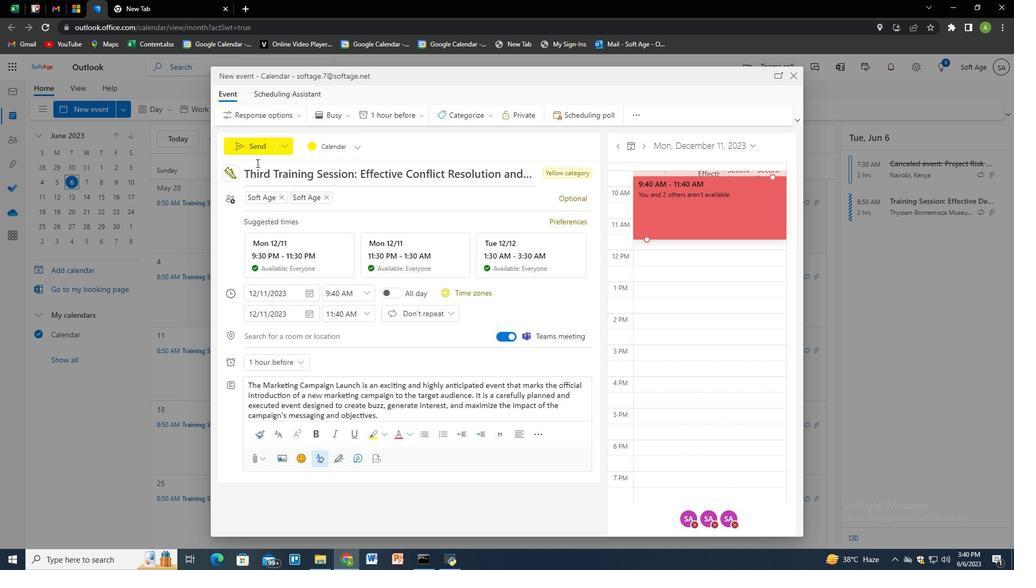 
Action: Mouse pressed left at (248, 148)
Screenshot: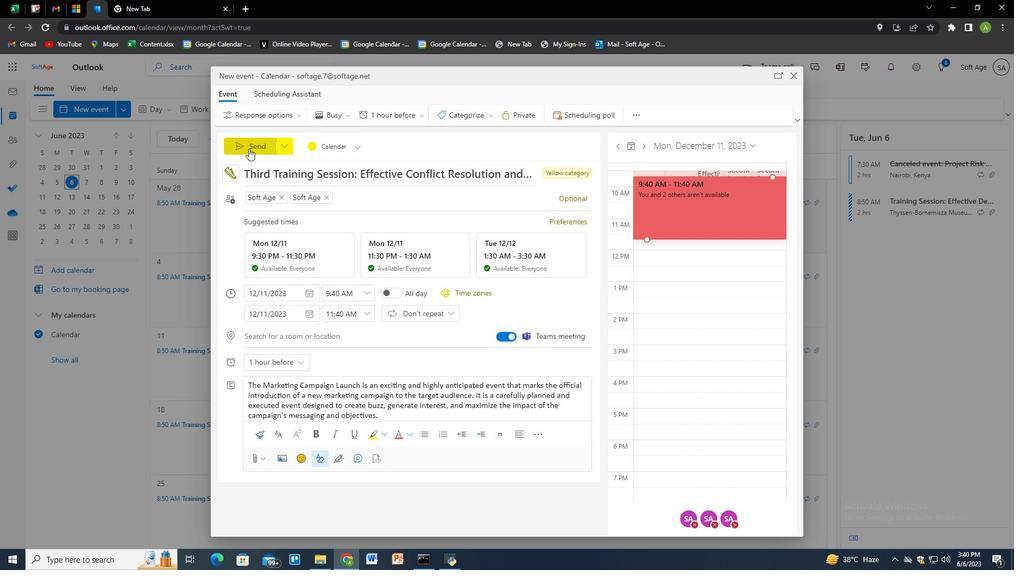 
Action: Mouse moved to (366, 323)
Screenshot: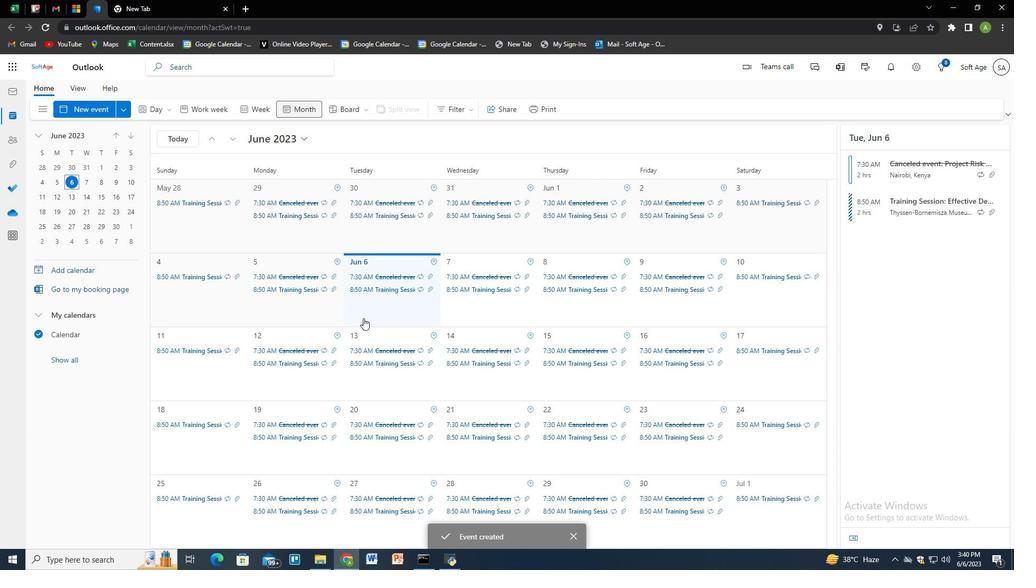
